 Task: Move the file to a new folder.
Action: Mouse moved to (176, 84)
Screenshot: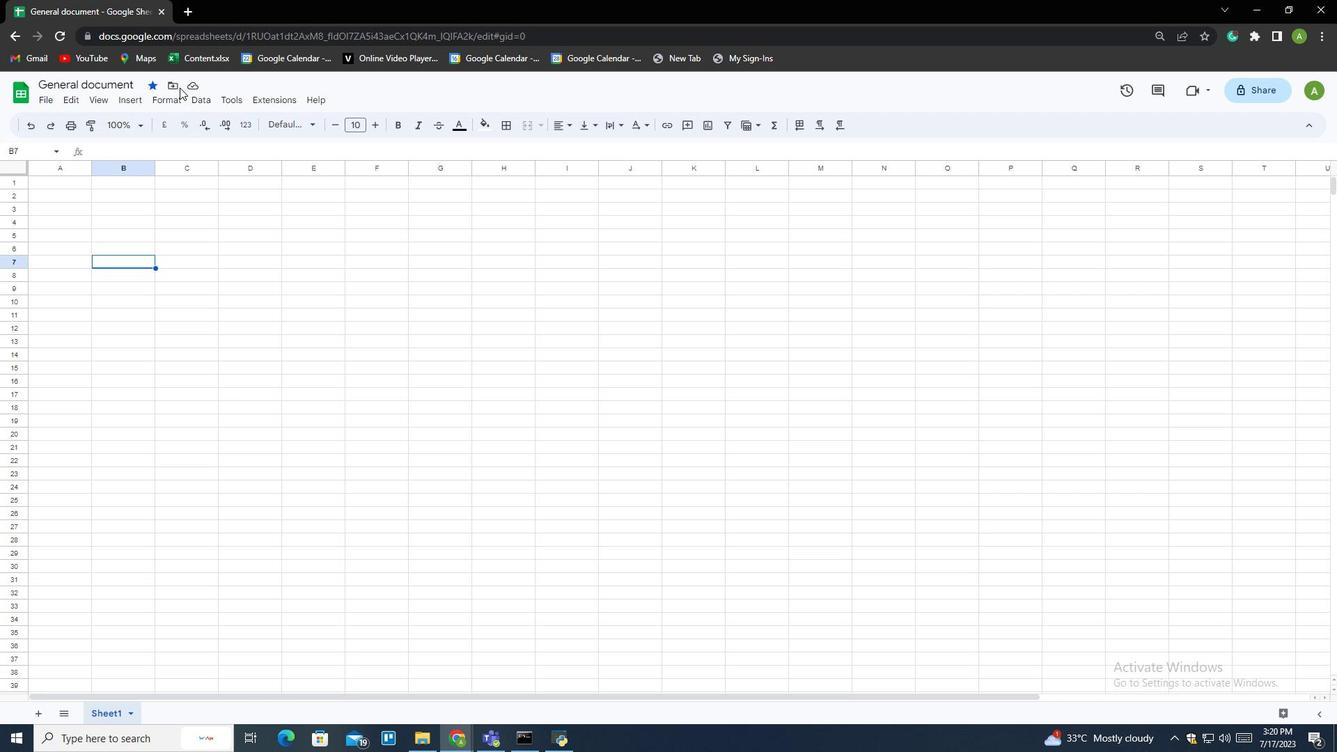 
Action: Mouse pressed left at (176, 84)
Screenshot: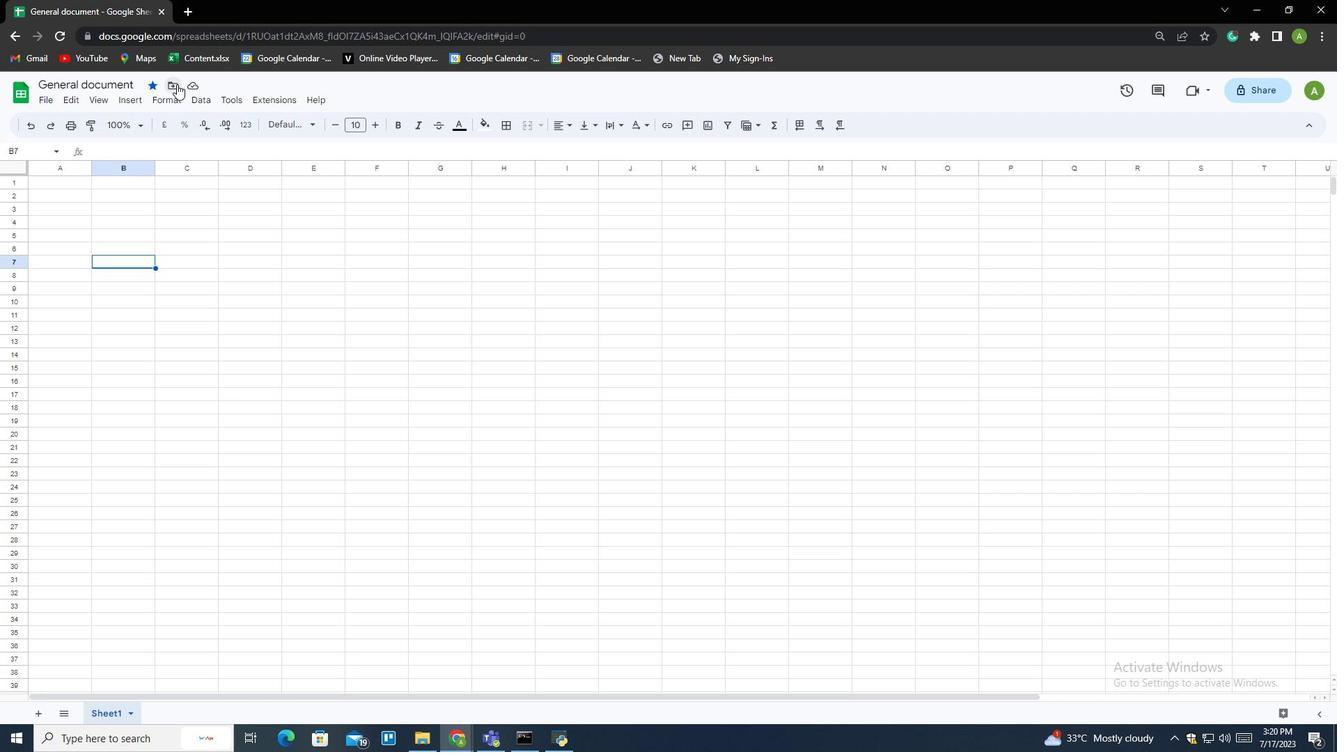 
Action: Mouse moved to (254, 168)
Screenshot: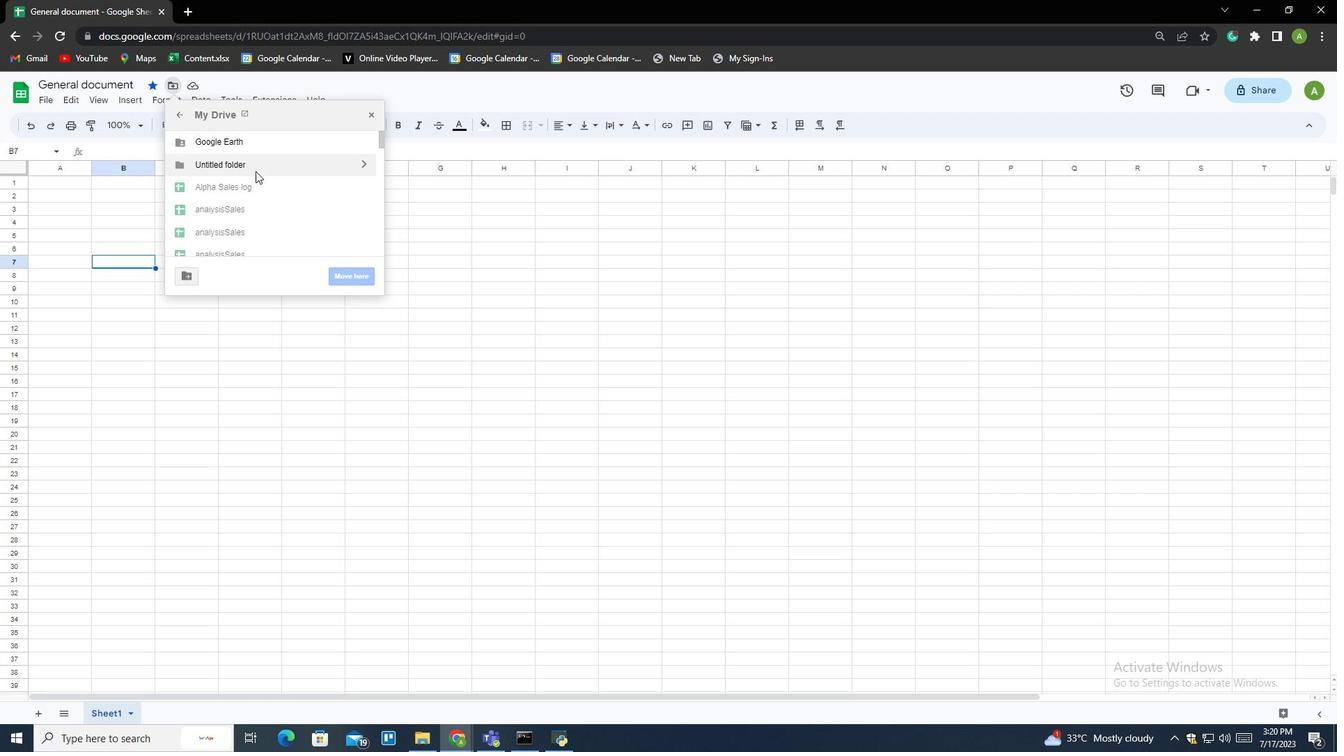 
Action: Mouse pressed left at (254, 168)
Screenshot: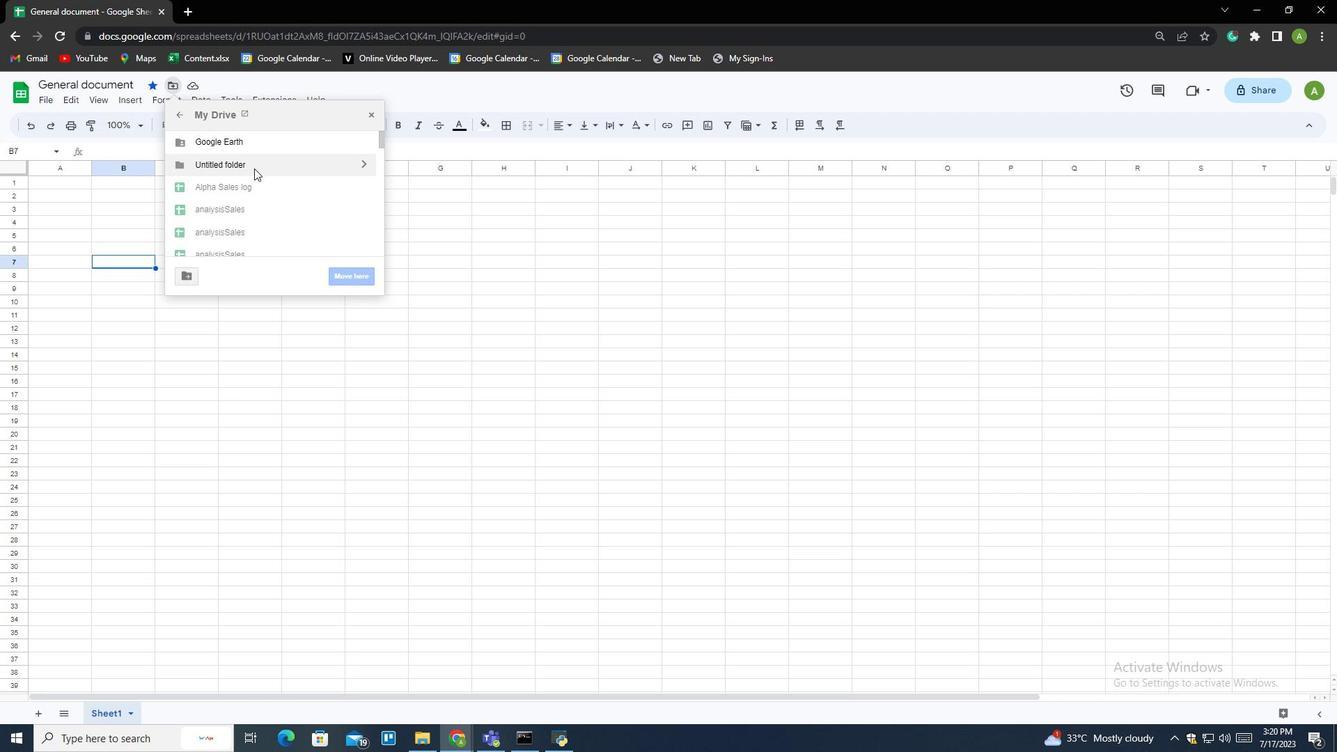 
Action: Mouse moved to (344, 274)
Screenshot: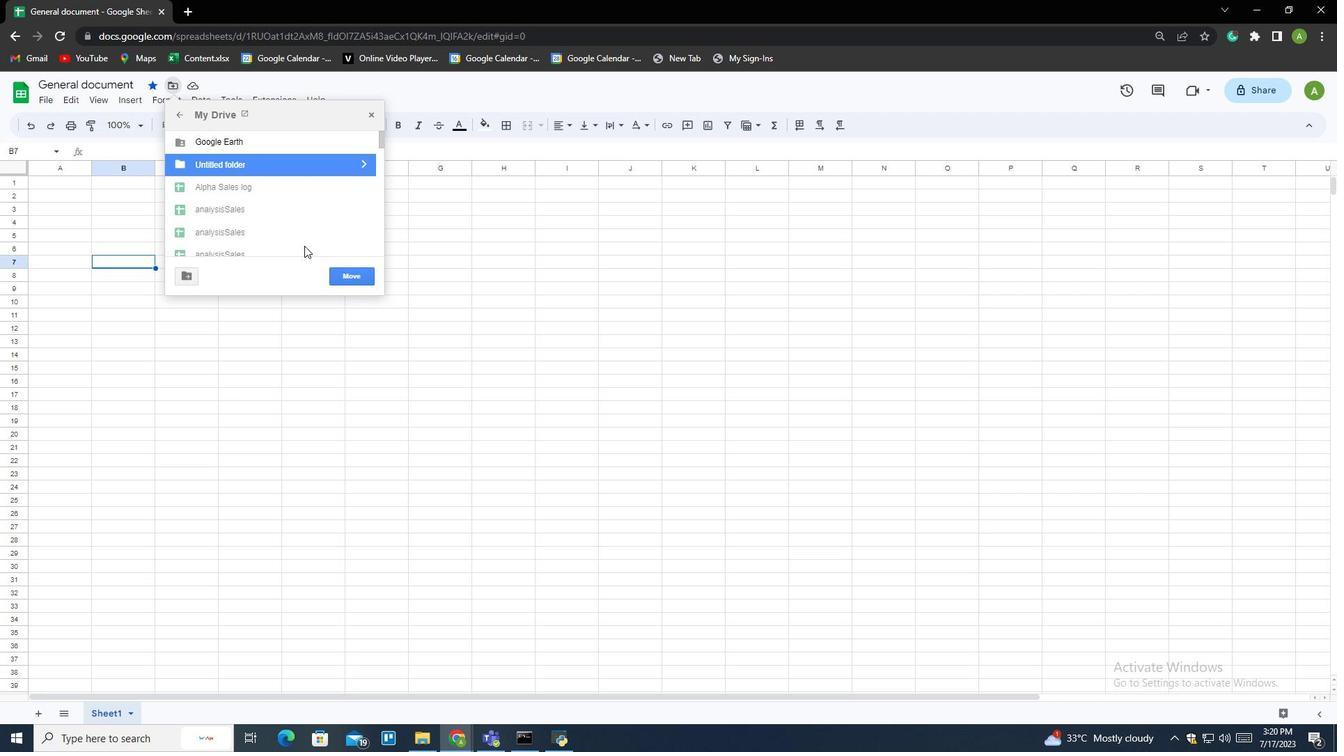 
Action: Mouse pressed left at (344, 274)
Screenshot: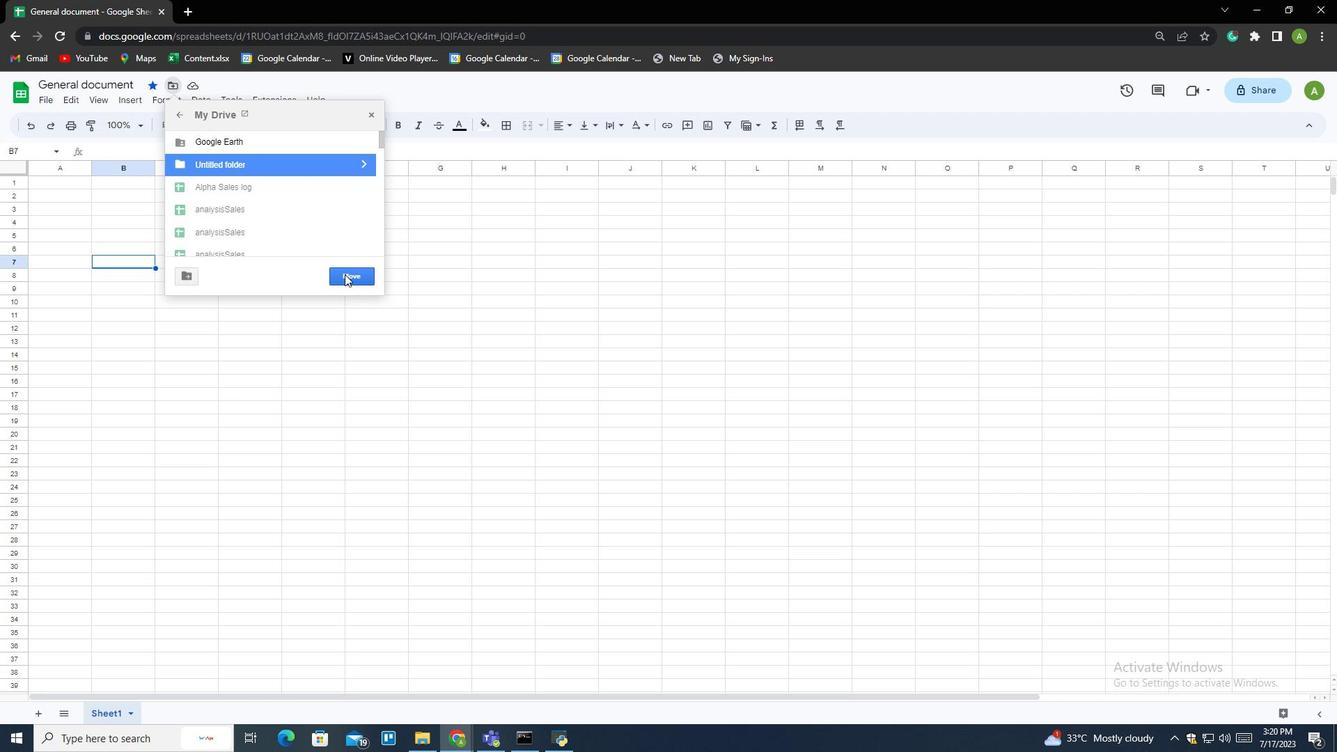 
